 Task: Select Alcohol. Add to cart, from Discount Smoke and Beer for 149 Hardman Road, Brattleboro, Vermont 05301, Cell Number 802-818-8313, following items : Straffe Hendrik Quadrupel_x000D_
 - 2, Black Rocs_x000D_
 - 1, Montagnarde_x000D_
 - 3, Black Rocs_x000D_
 - 2, Val-Dieu Cuvee 800_x000D_
 - 4
Action: Mouse moved to (437, 111)
Screenshot: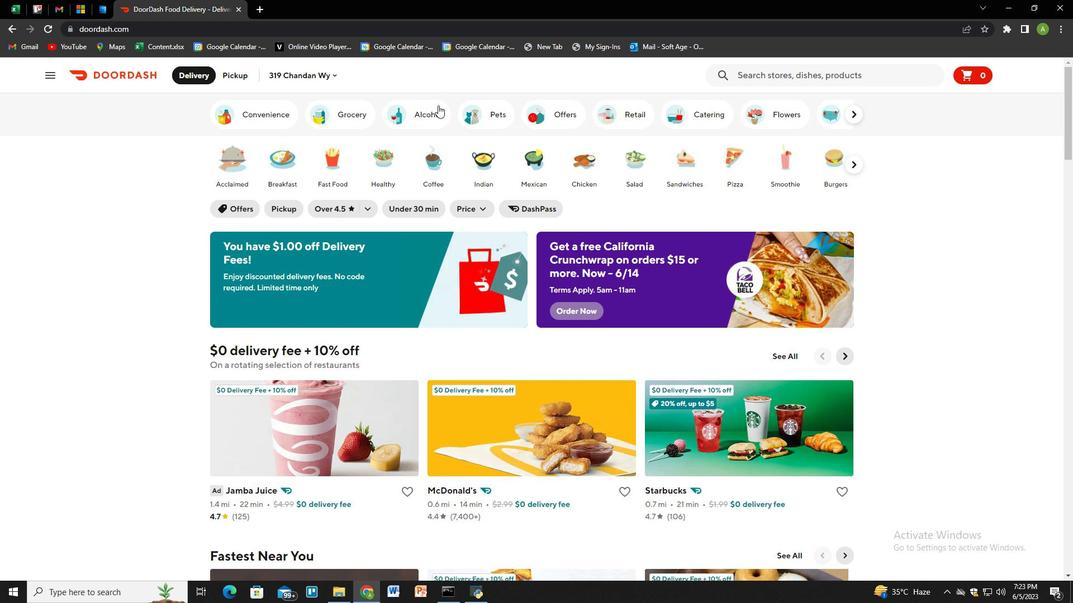 
Action: Mouse pressed left at (437, 111)
Screenshot: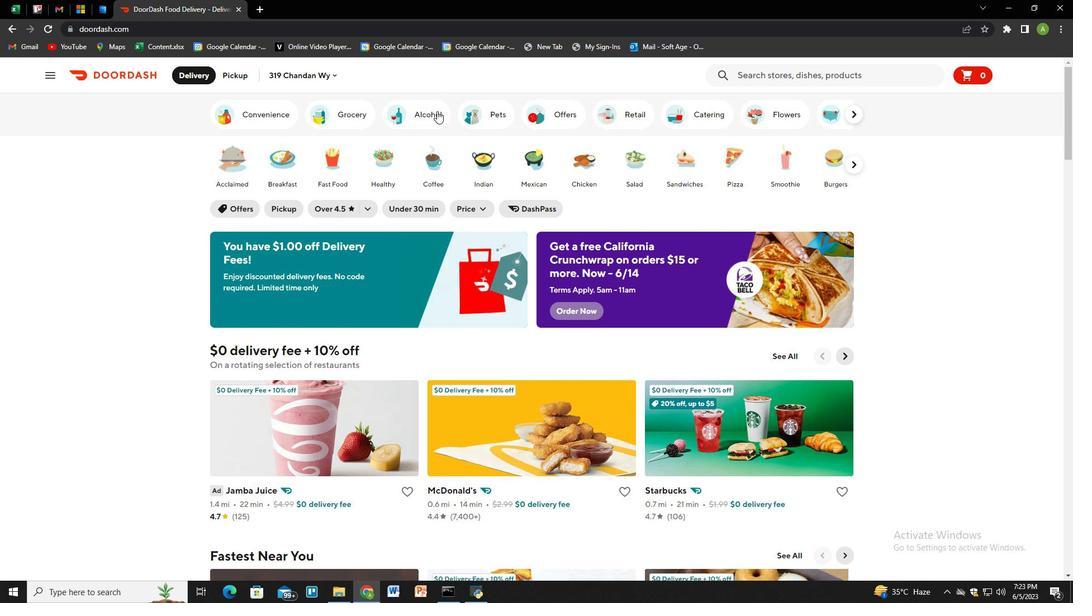 
Action: Mouse moved to (801, 77)
Screenshot: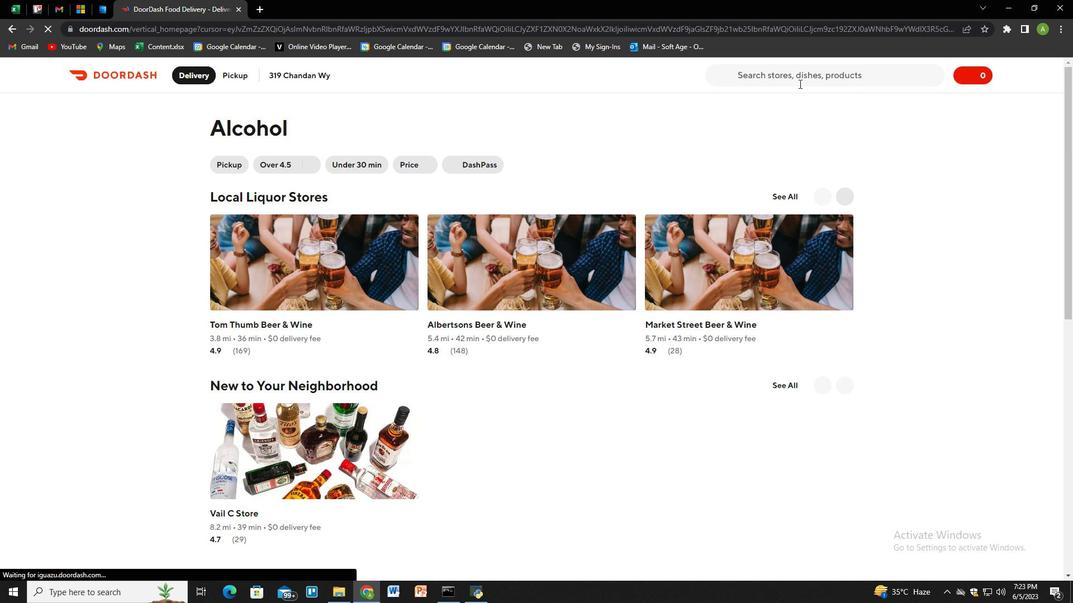 
Action: Mouse pressed left at (801, 77)
Screenshot: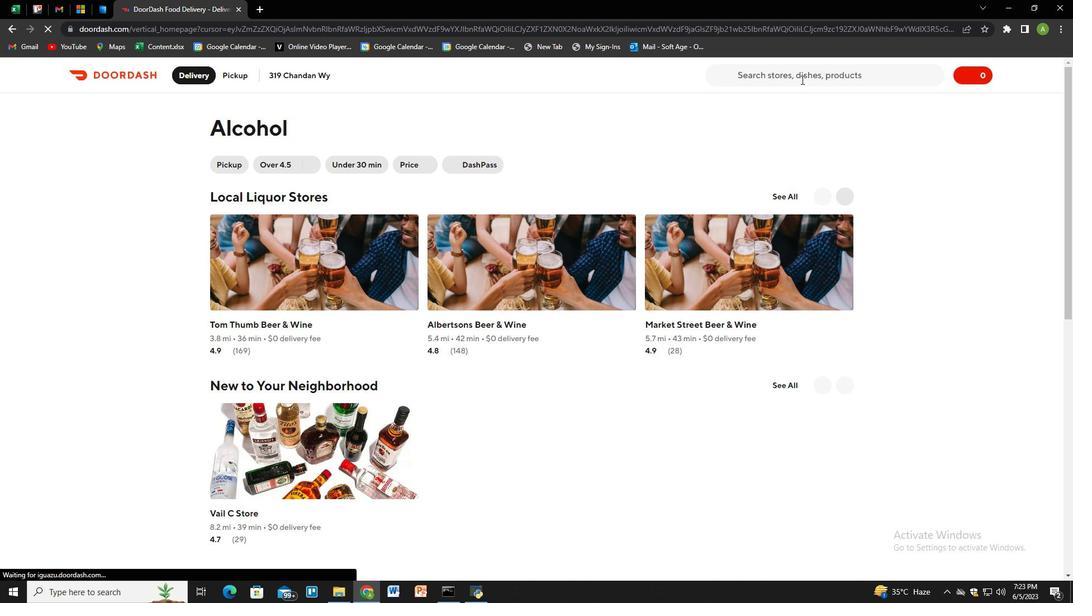 
Action: Key pressed discount<Key.space>smoke<Key.space>and<Key.space>beer<Key.enter>
Screenshot: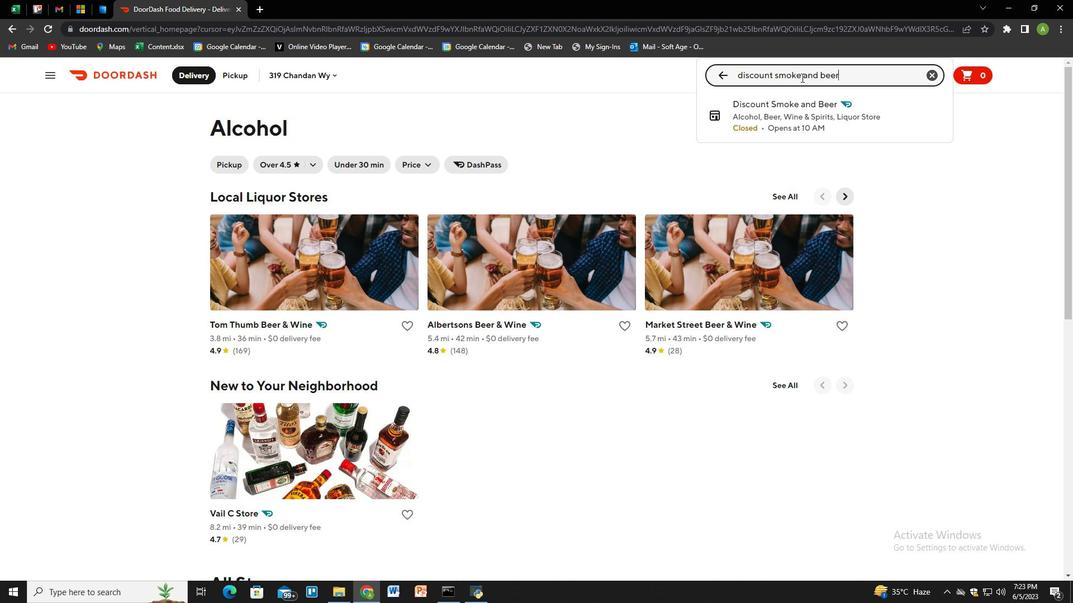 
Action: Mouse moved to (248, 257)
Screenshot: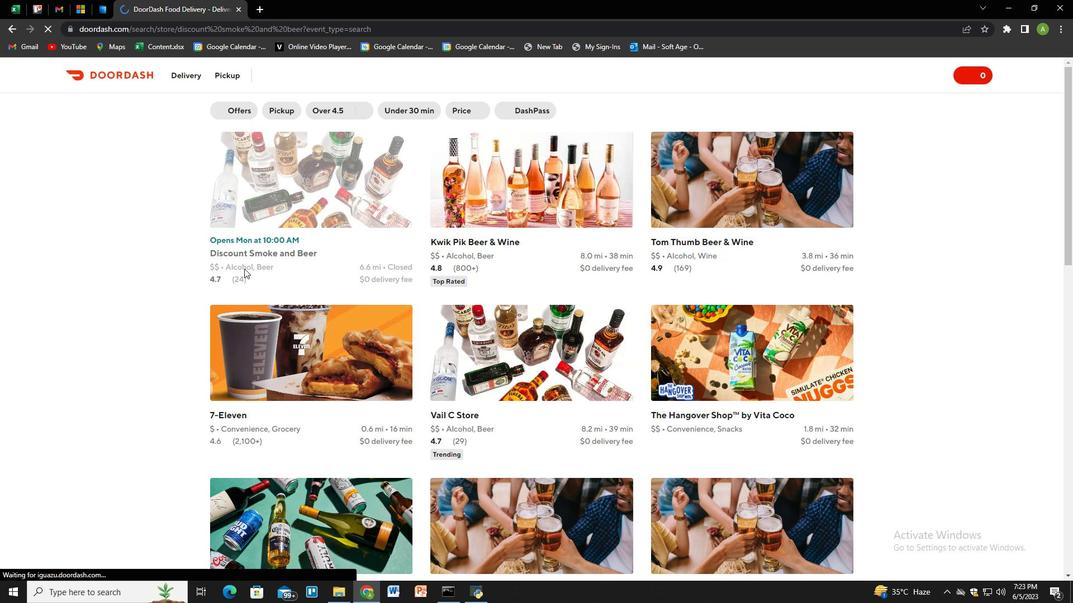 
Action: Mouse pressed left at (248, 257)
Screenshot: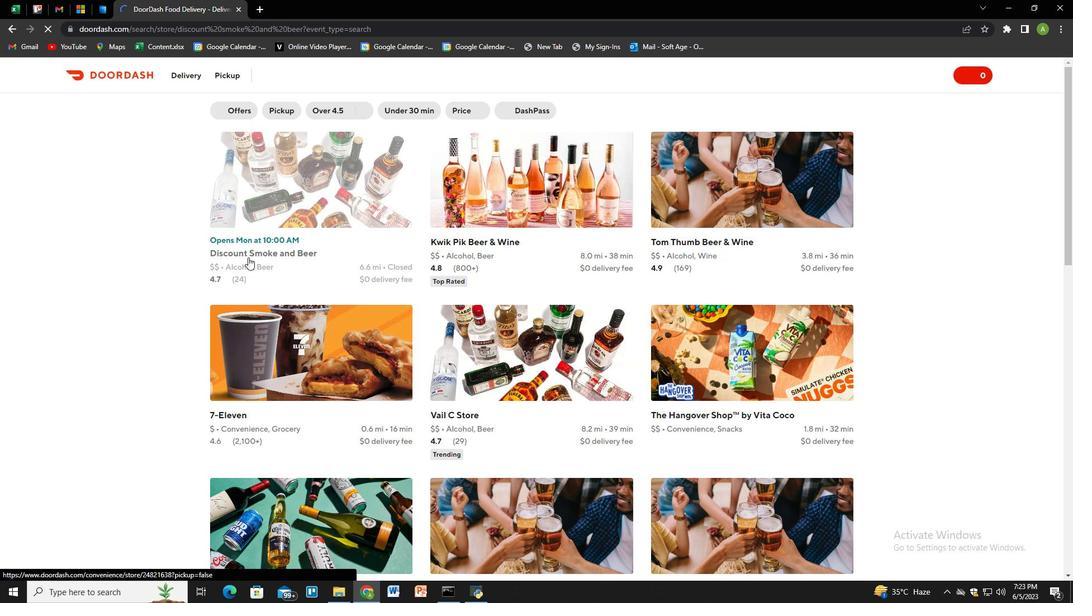 
Action: Mouse moved to (237, 74)
Screenshot: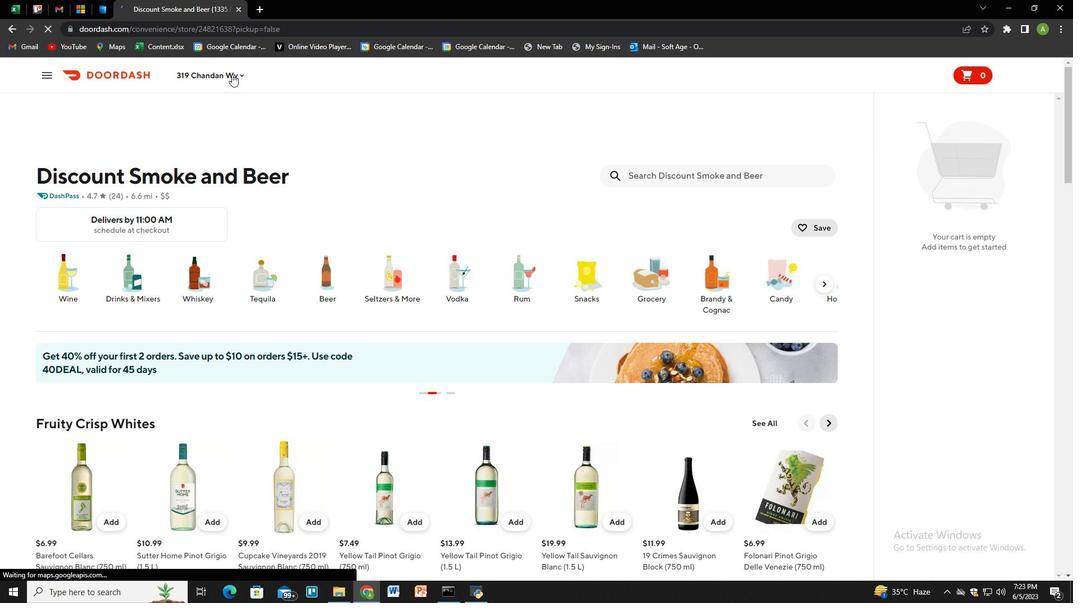 
Action: Mouse pressed left at (237, 74)
Screenshot: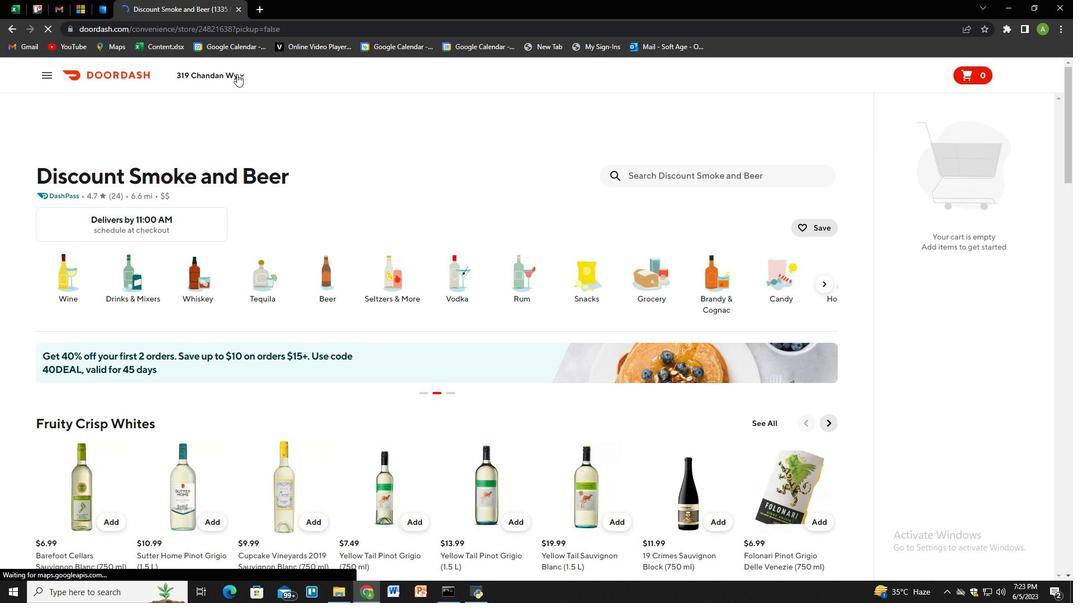 
Action: Mouse moved to (257, 129)
Screenshot: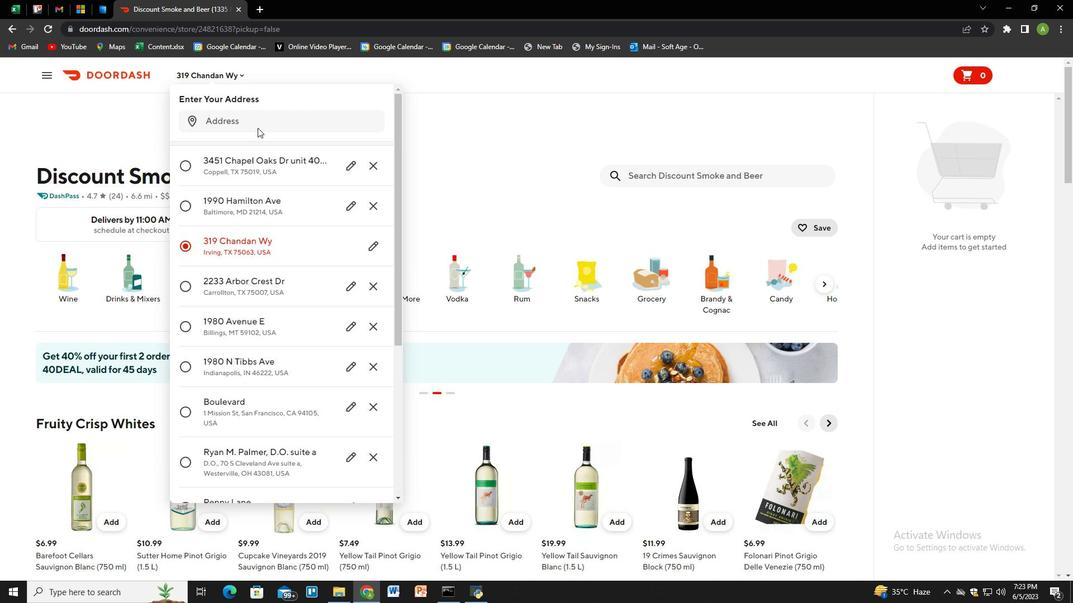 
Action: Mouse pressed left at (257, 129)
Screenshot: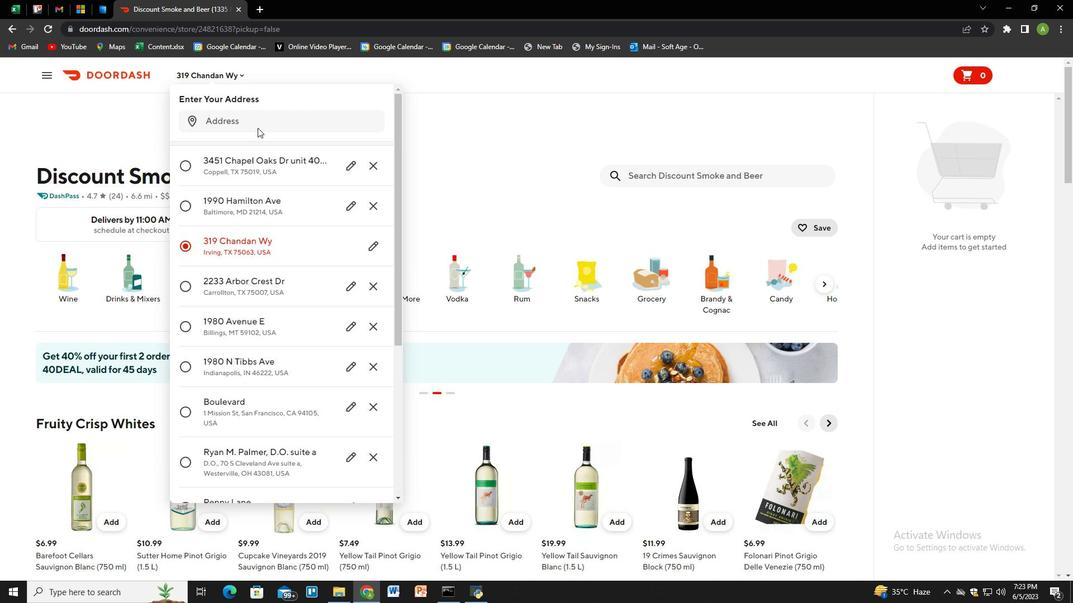
Action: Mouse moved to (266, 46)
Screenshot: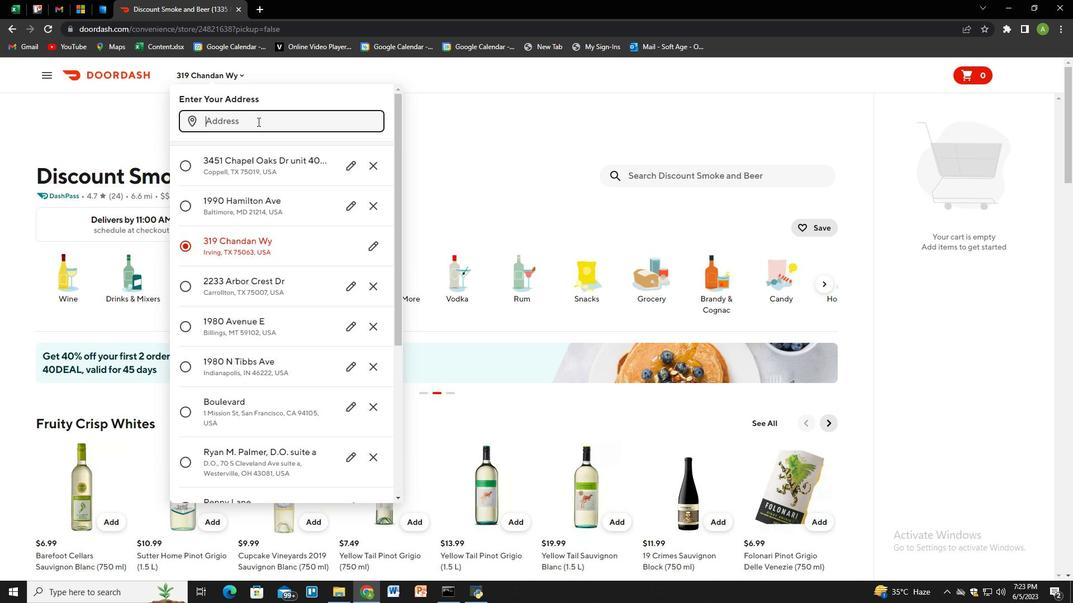 
Action: Key pressed 14+<Key.backspace>9<Key.space>hardman<Key.space>road,<Key.space>brattleboro,<Key.space>vermont<Key.space>05301<Key.enter>
Screenshot: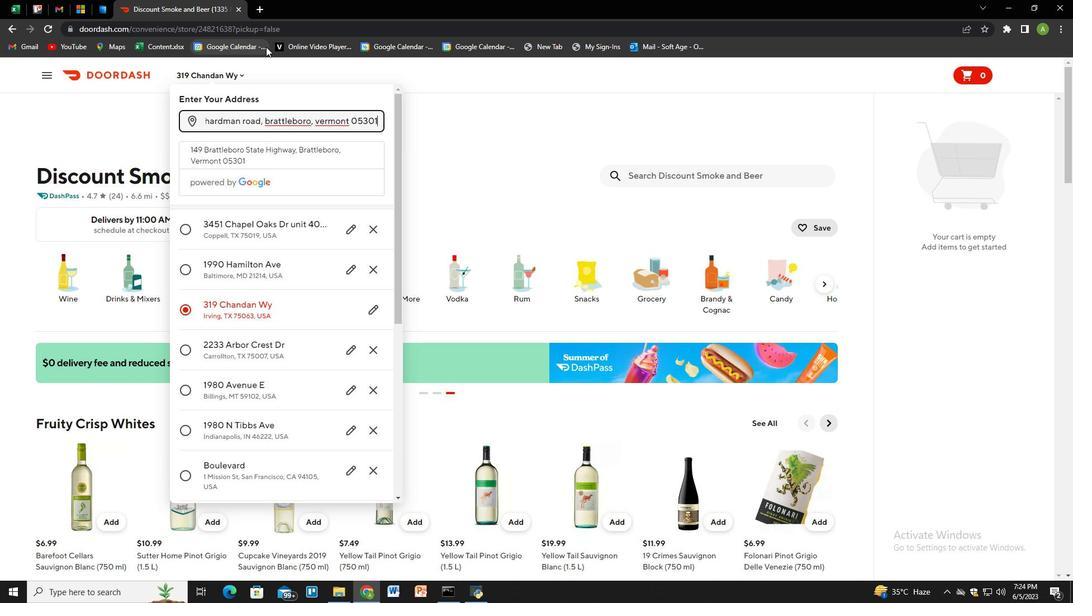 
Action: Mouse moved to (335, 461)
Screenshot: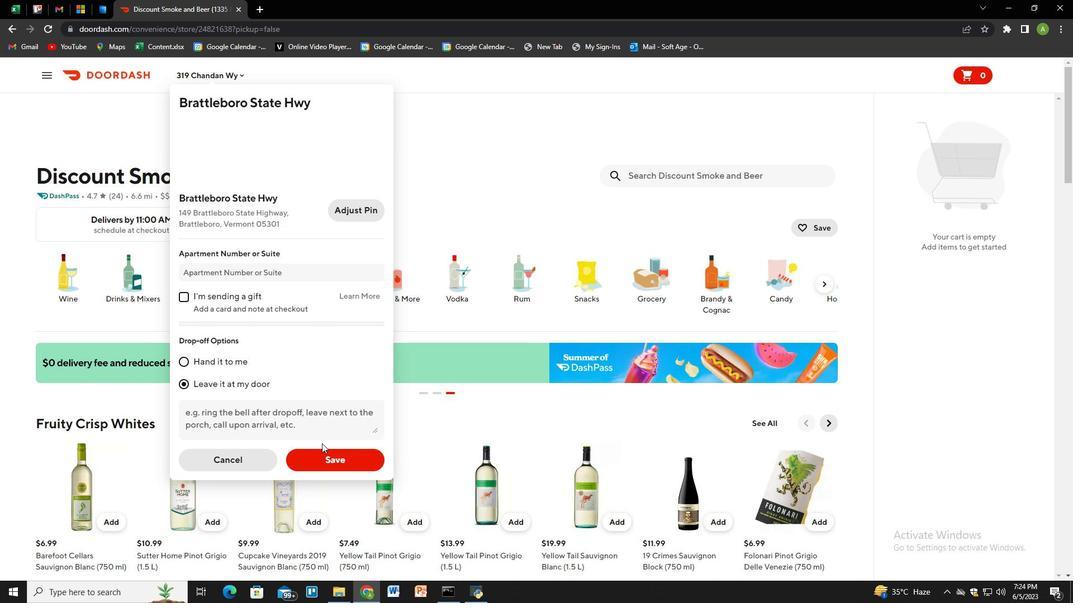 
Action: Mouse pressed left at (335, 461)
Screenshot: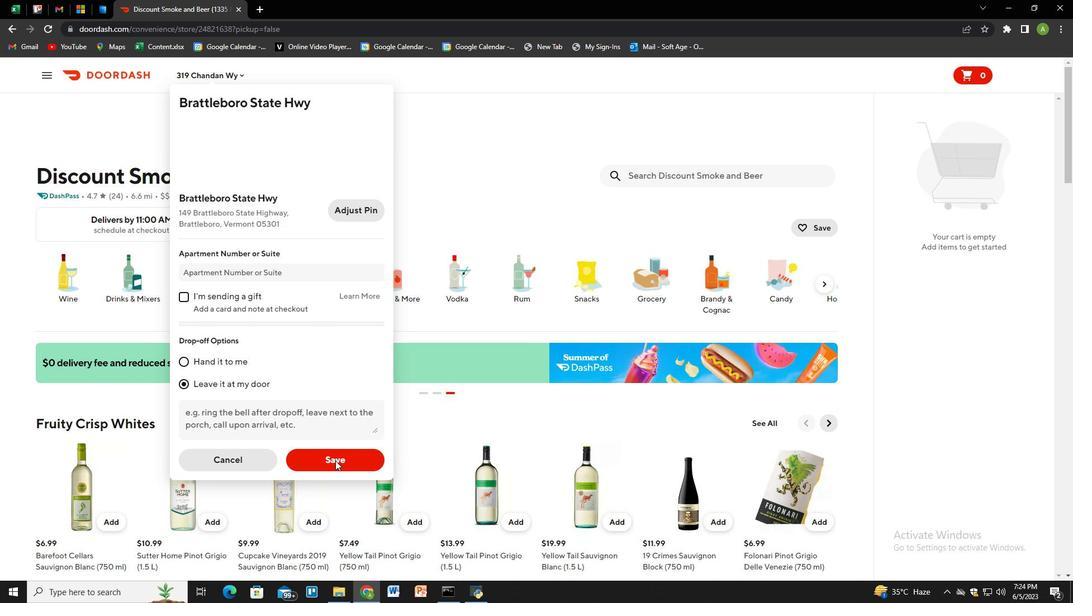 
Action: Mouse moved to (701, 172)
Screenshot: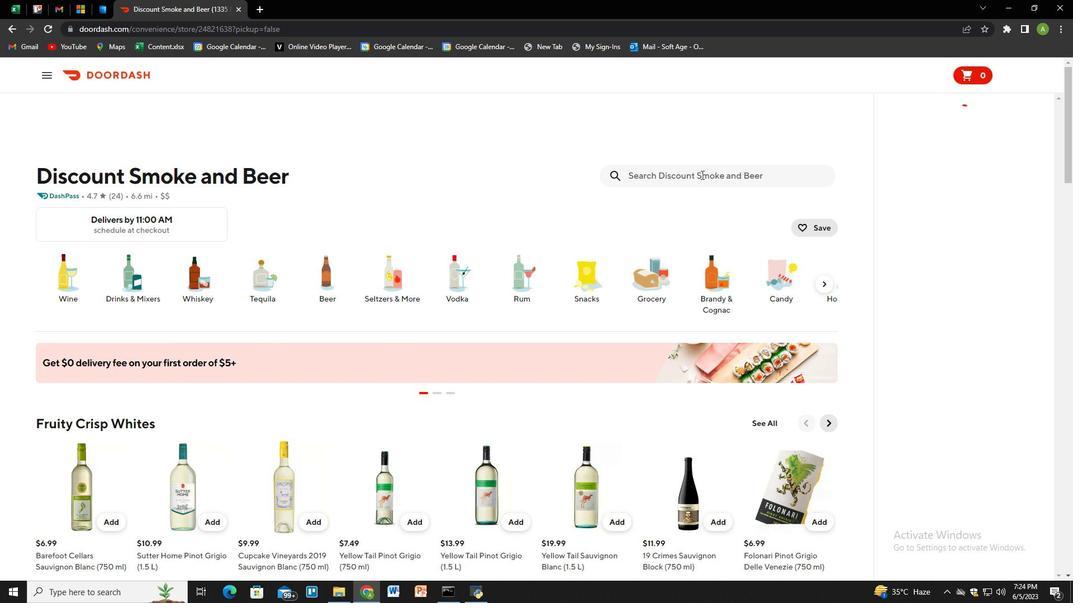 
Action: Mouse pressed left at (701, 172)
Screenshot: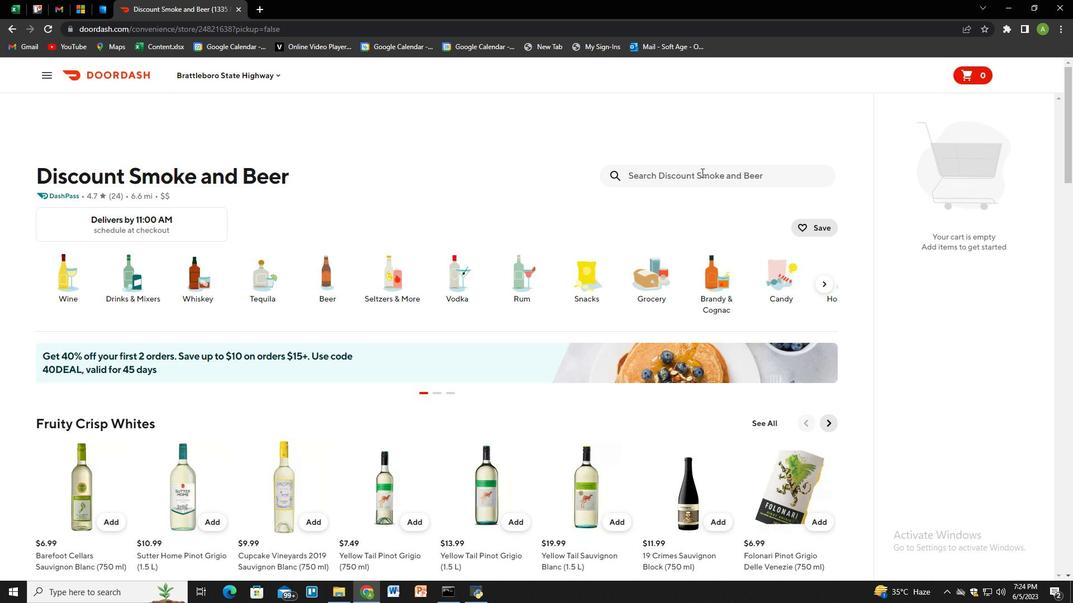 
Action: Key pressed straffe<Key.space>hendrik<Key.space>quadrupel<Key.space><Key.backspace><Key.enter>
Screenshot: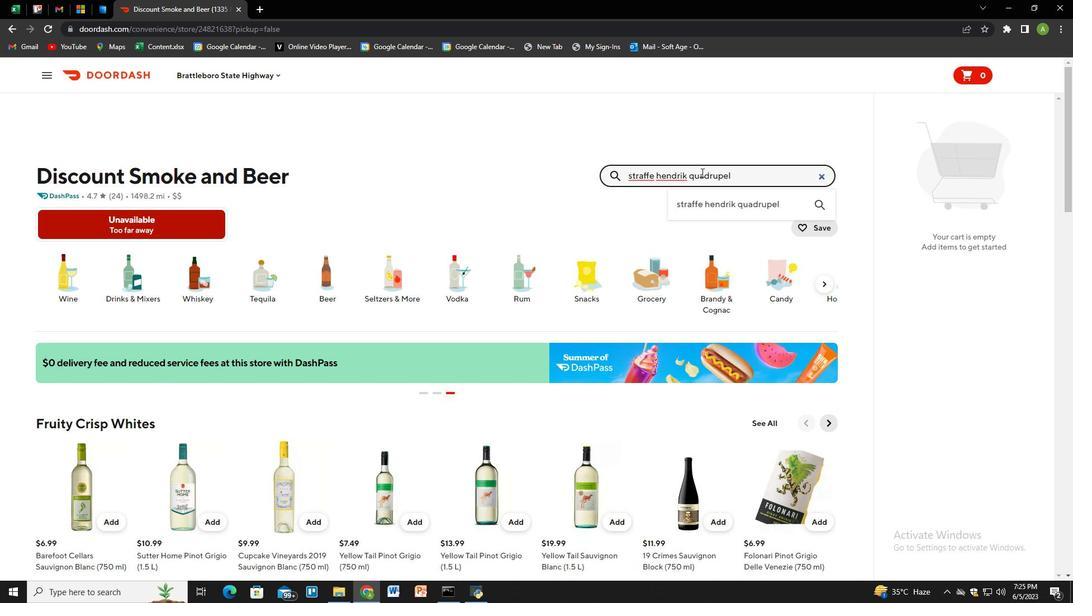 
Action: Mouse moved to (709, 140)
Screenshot: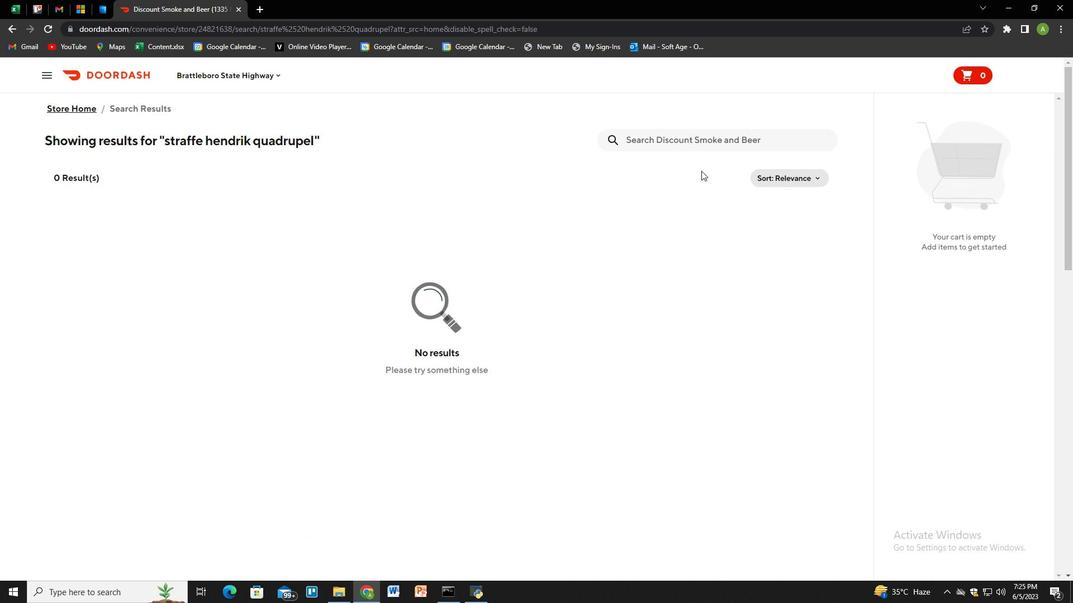 
Action: Mouse pressed left at (709, 140)
Screenshot: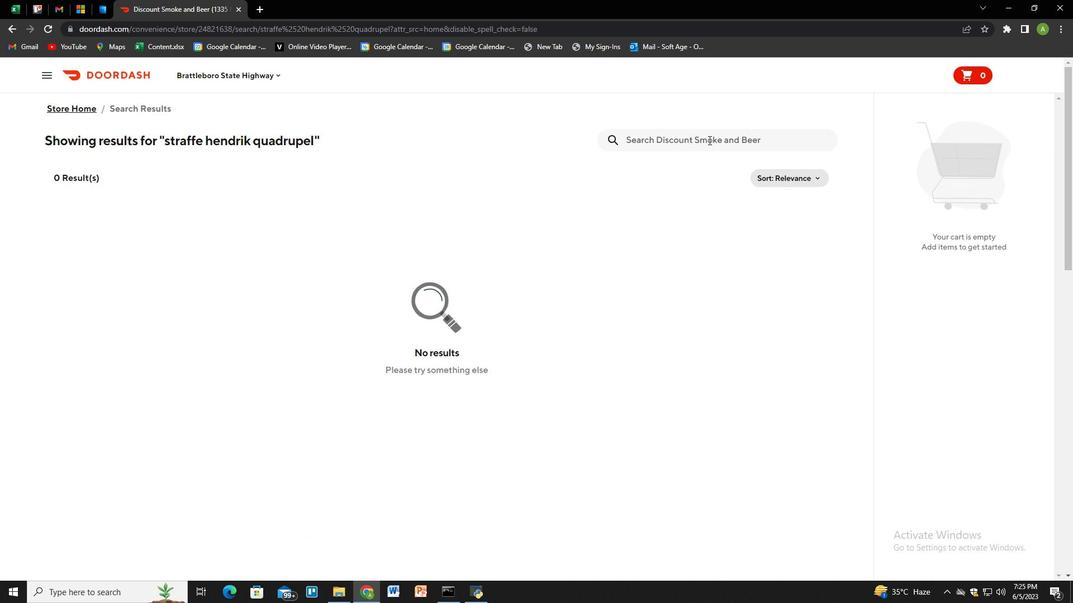 
Action: Key pressed black<Key.space>rocs<Key.enter>
Screenshot: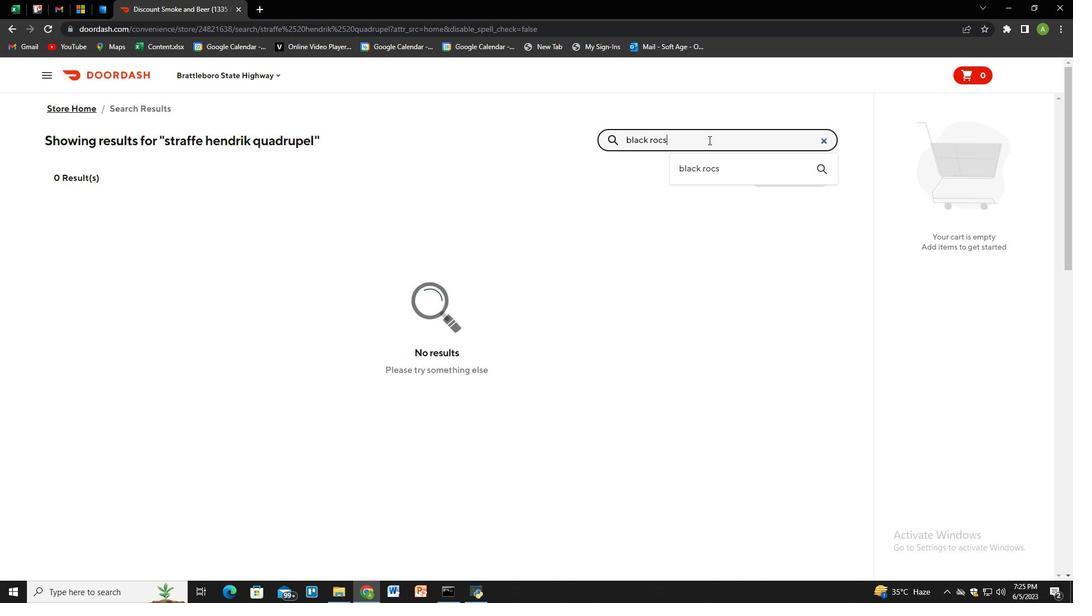 
Action: Mouse moved to (721, 138)
Screenshot: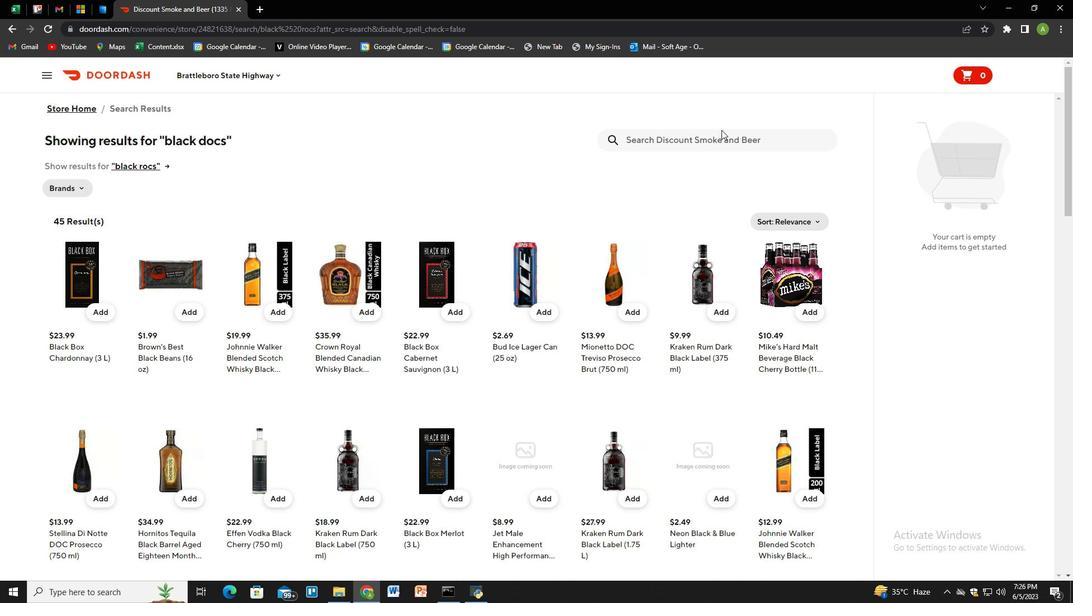 
Action: Mouse pressed left at (721, 138)
Screenshot: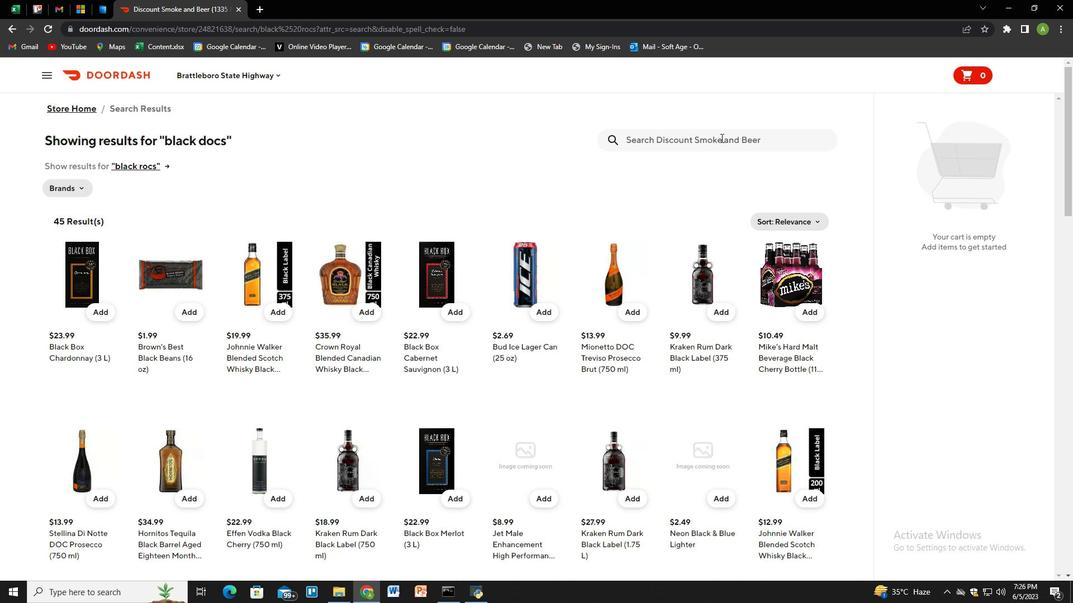 
Action: Key pressed o<Key.backspace>montagnarde<Key.enter>
Screenshot: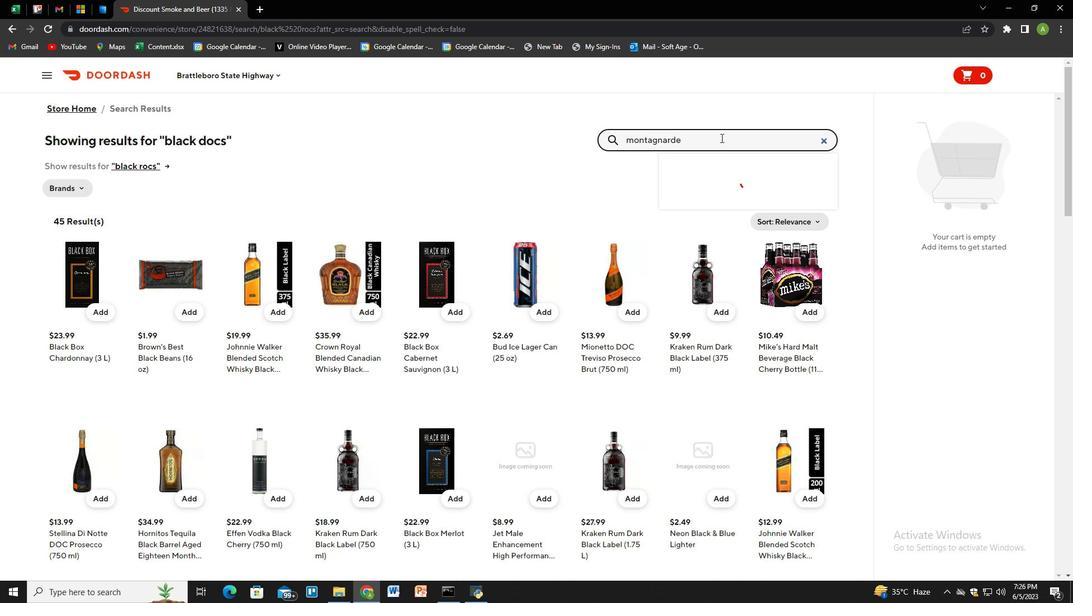 
Action: Mouse moved to (702, 135)
Screenshot: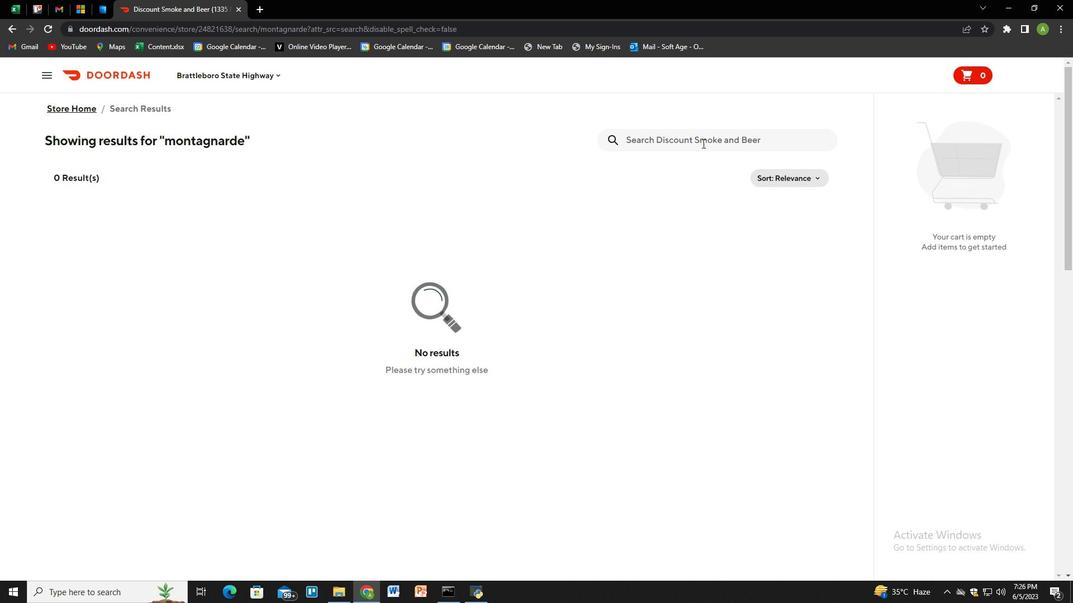 
Action: Mouse pressed left at (702, 135)
Screenshot: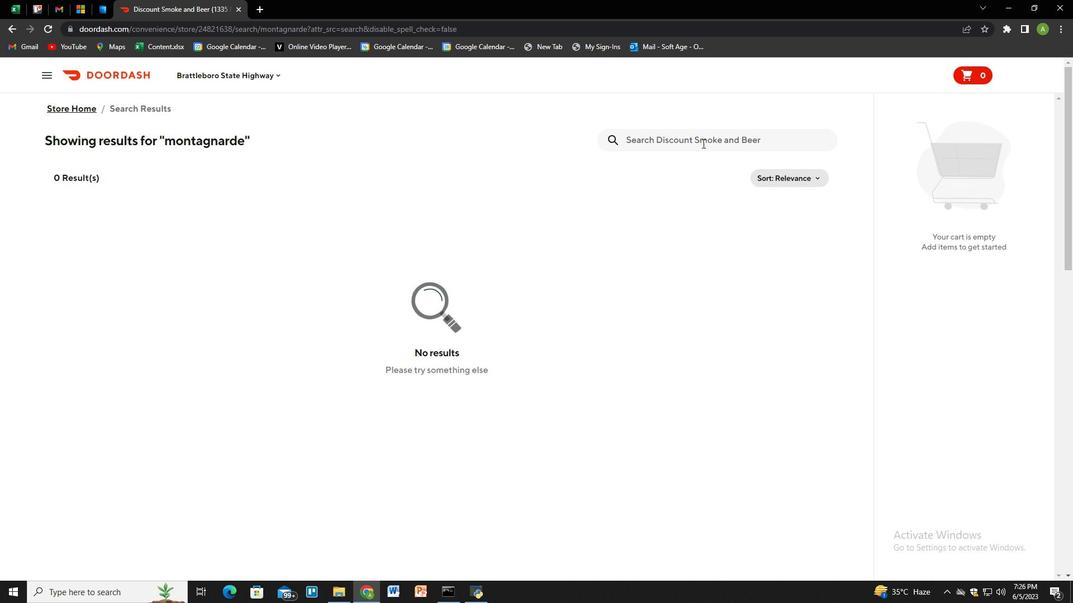 
Action: Key pressed black<Key.space>rocs<Key.enter>
Screenshot: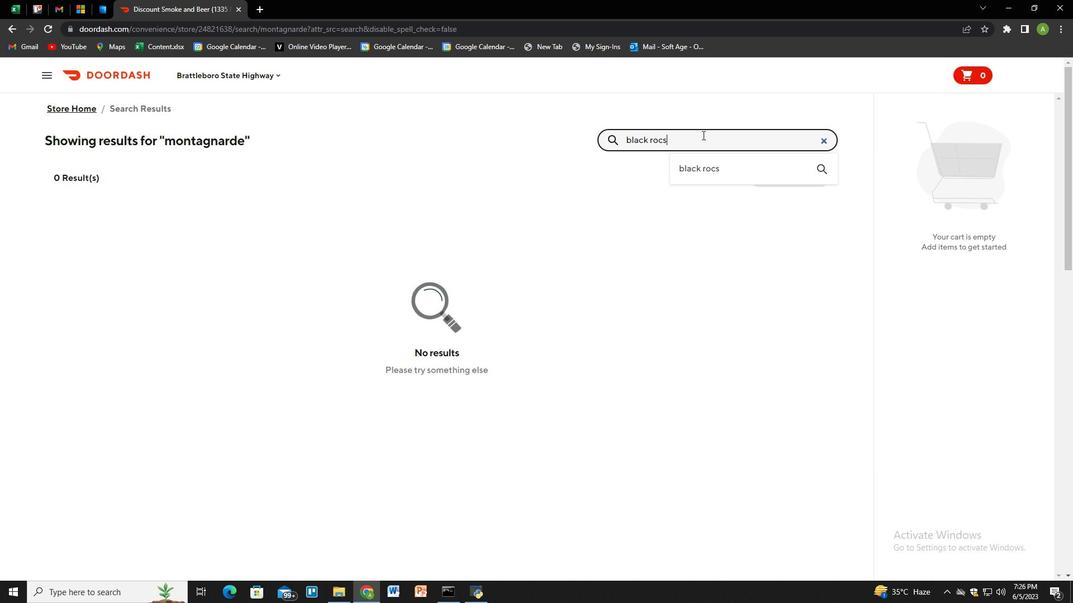 
Action: Mouse pressed left at (702, 135)
Screenshot: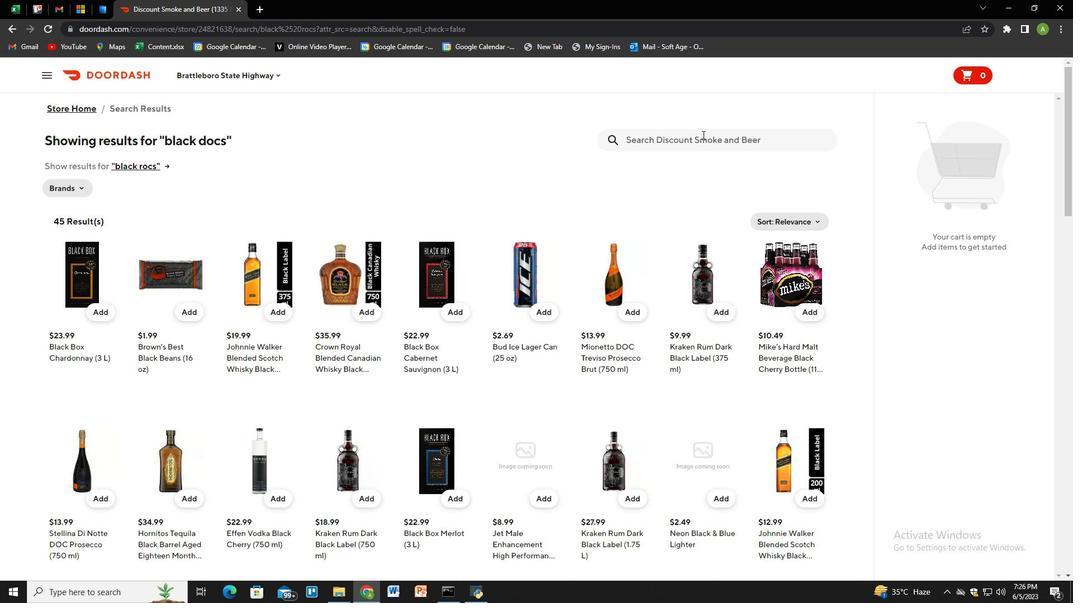 
Action: Key pressed val-dieu<Key.space>cuvee<Key.space>800<Key.enter>
Screenshot: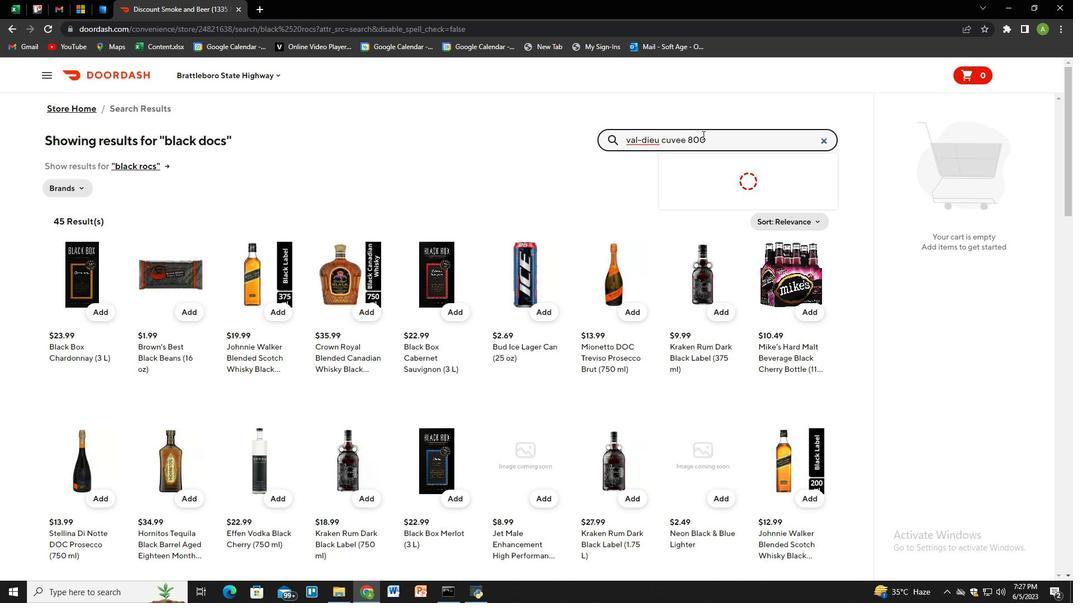 
